 Task: Check the average views per listing of golf course in the last 3 years.
Action: Mouse moved to (861, 201)
Screenshot: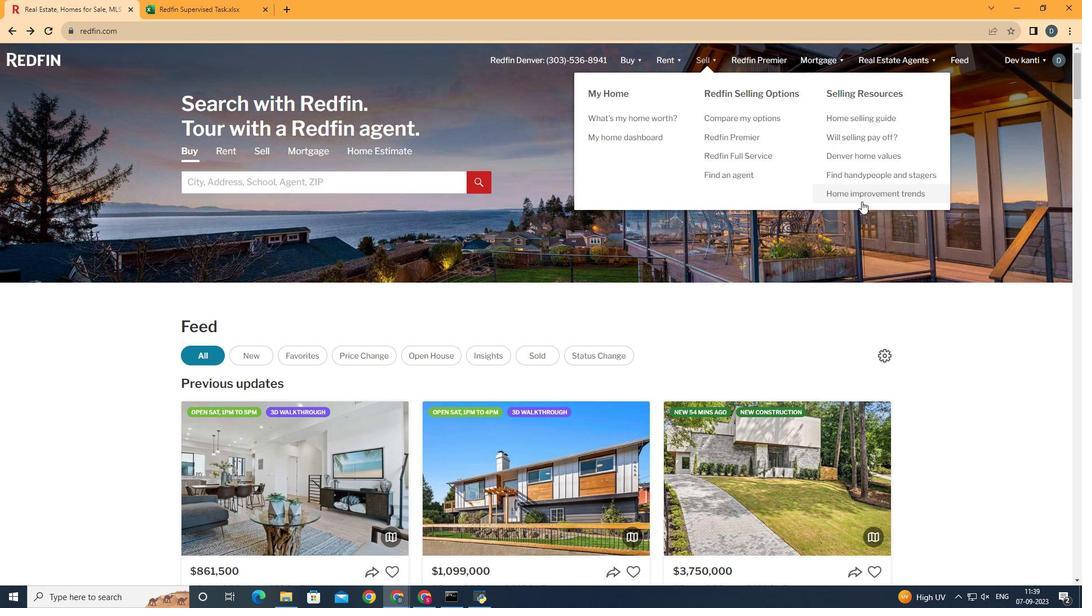 
Action: Mouse pressed left at (861, 201)
Screenshot: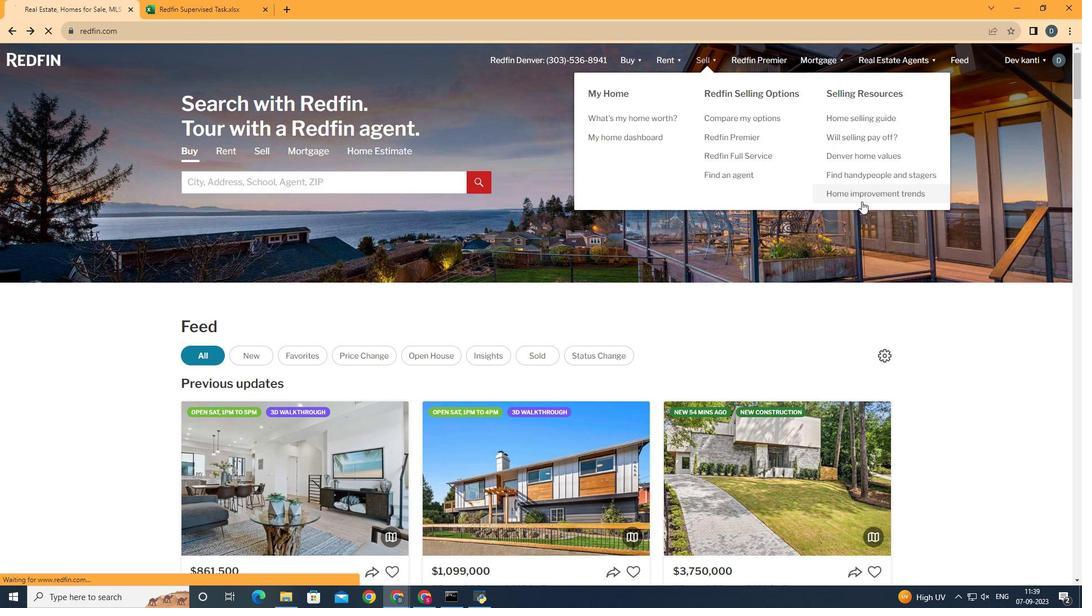 
Action: Mouse moved to (291, 218)
Screenshot: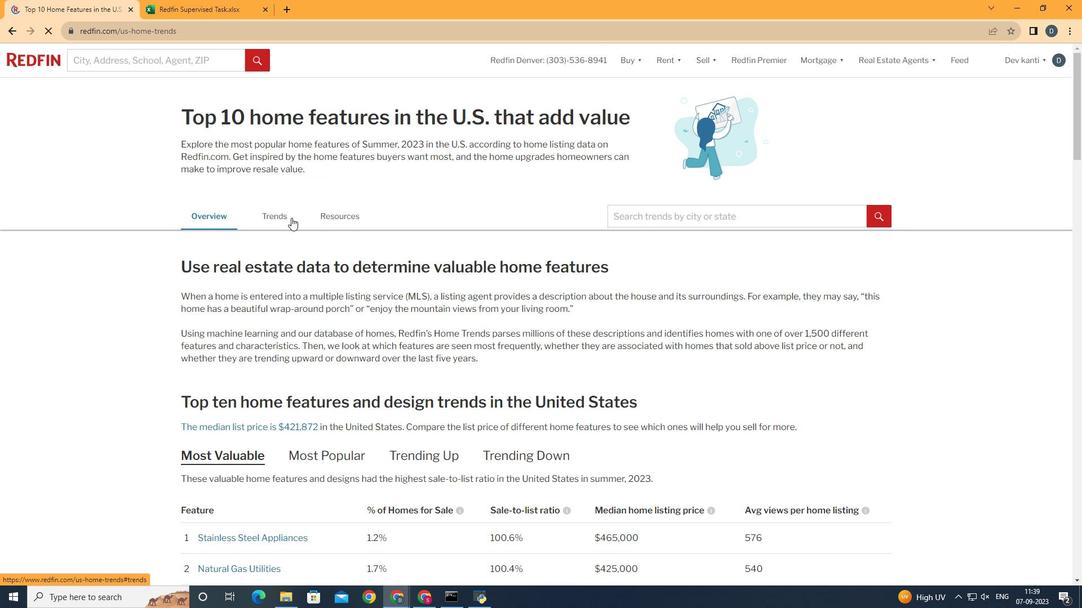 
Action: Mouse pressed left at (291, 218)
Screenshot: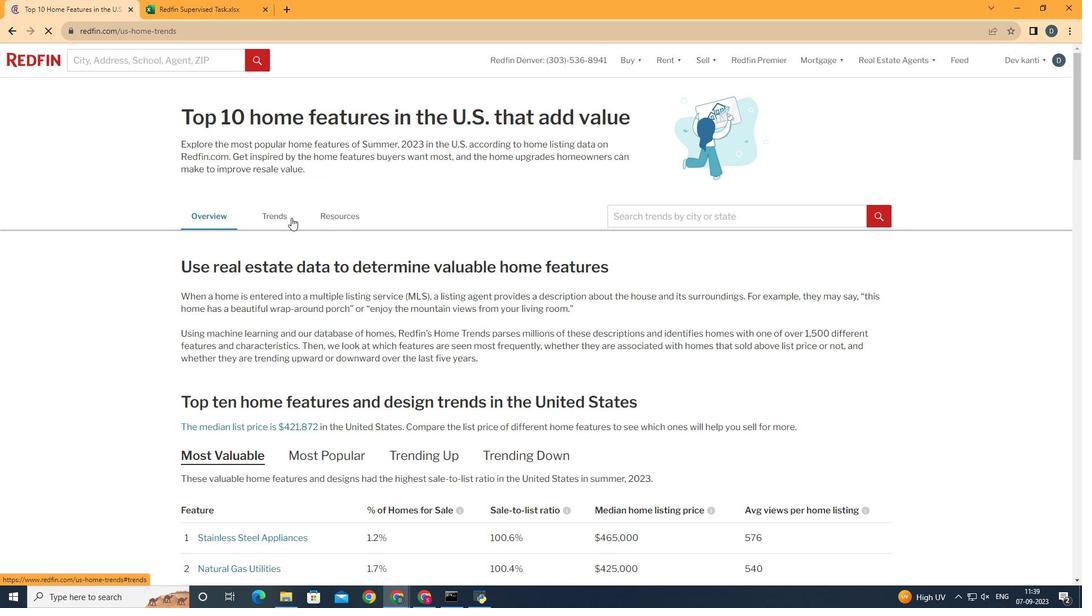 
Action: Mouse scrolled (291, 217) with delta (0, 0)
Screenshot: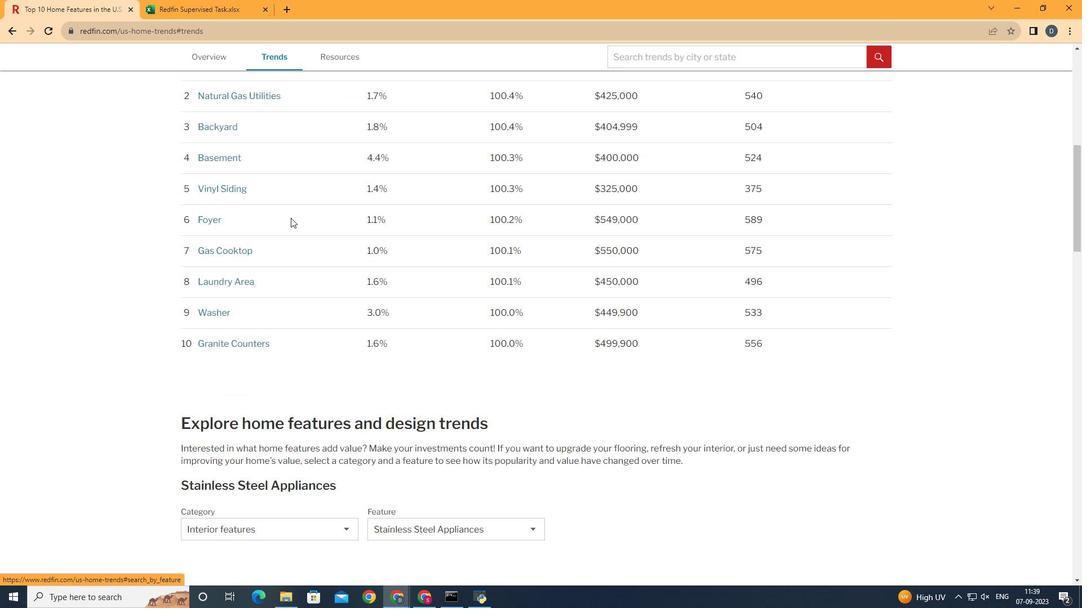 
Action: Mouse scrolled (291, 217) with delta (0, 0)
Screenshot: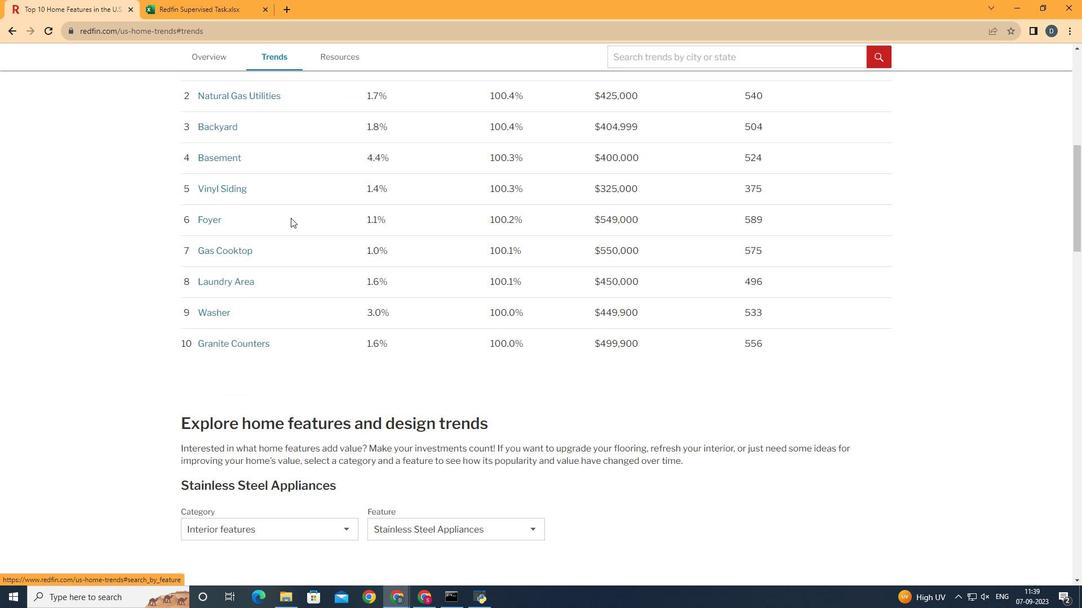 
Action: Mouse scrolled (291, 217) with delta (0, 0)
Screenshot: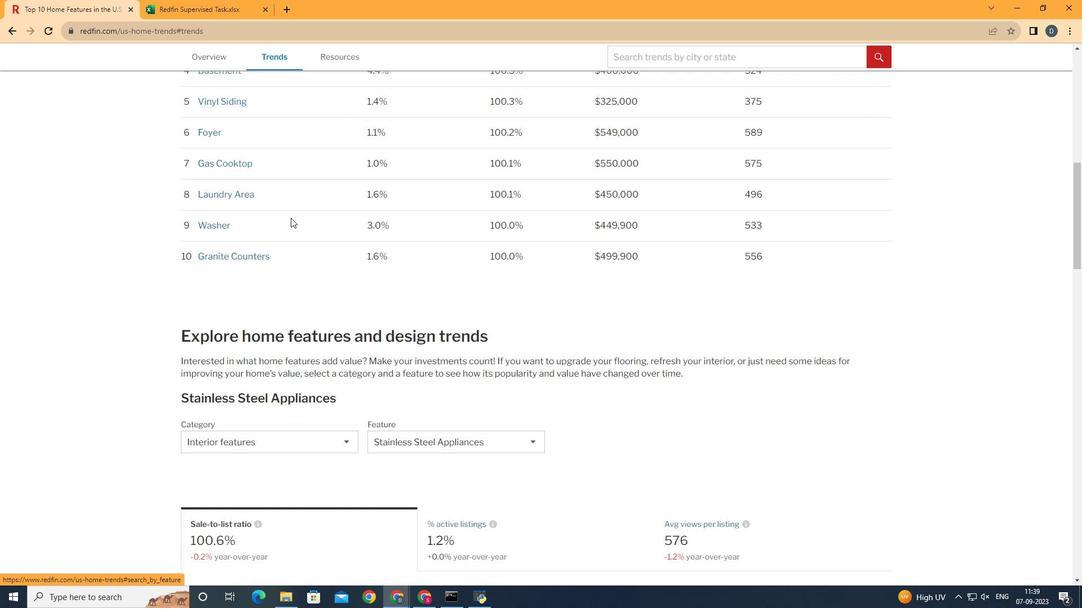 
Action: Mouse moved to (290, 218)
Screenshot: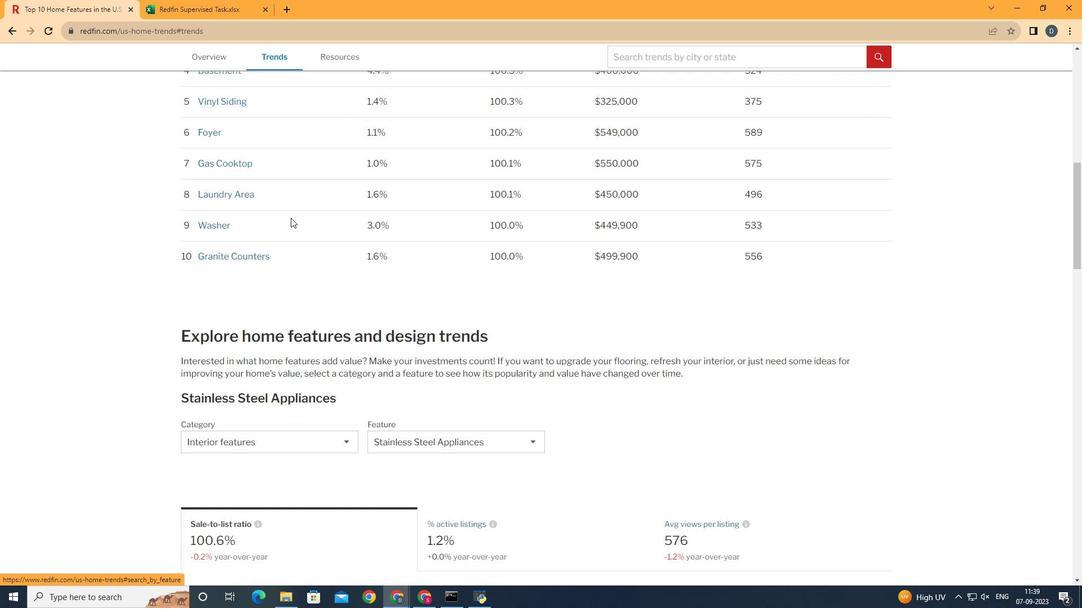 
Action: Mouse scrolled (290, 217) with delta (0, 0)
Screenshot: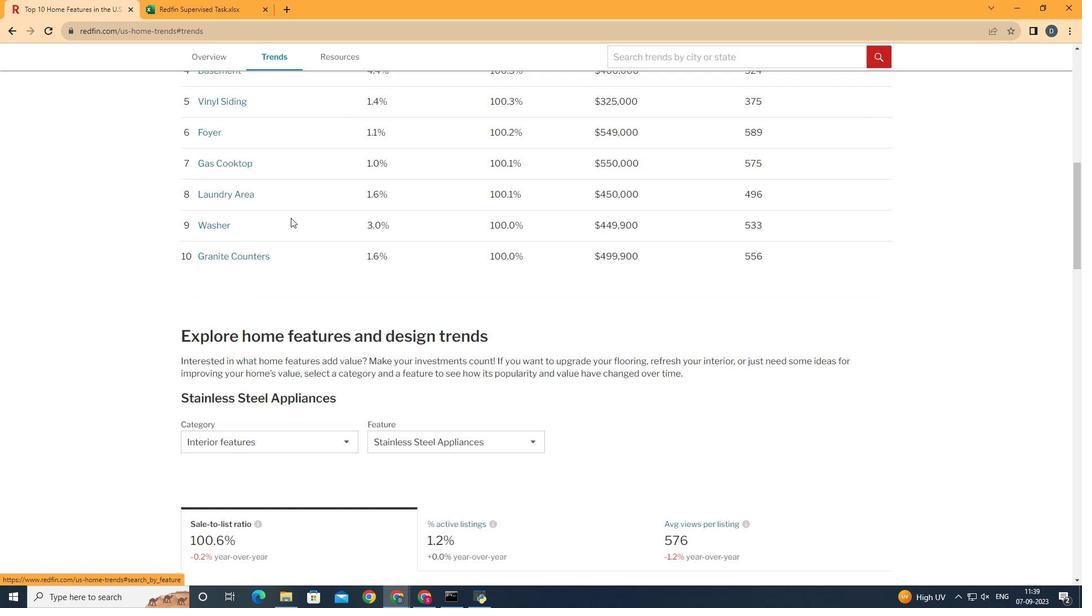 
Action: Mouse scrolled (290, 217) with delta (0, 0)
Screenshot: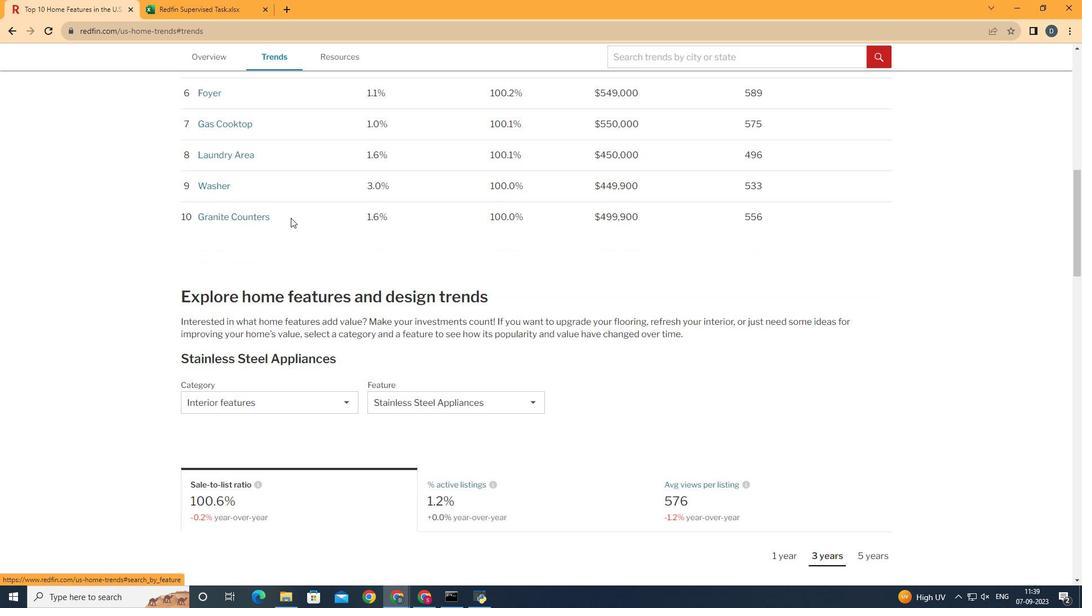 
Action: Mouse moved to (290, 218)
Screenshot: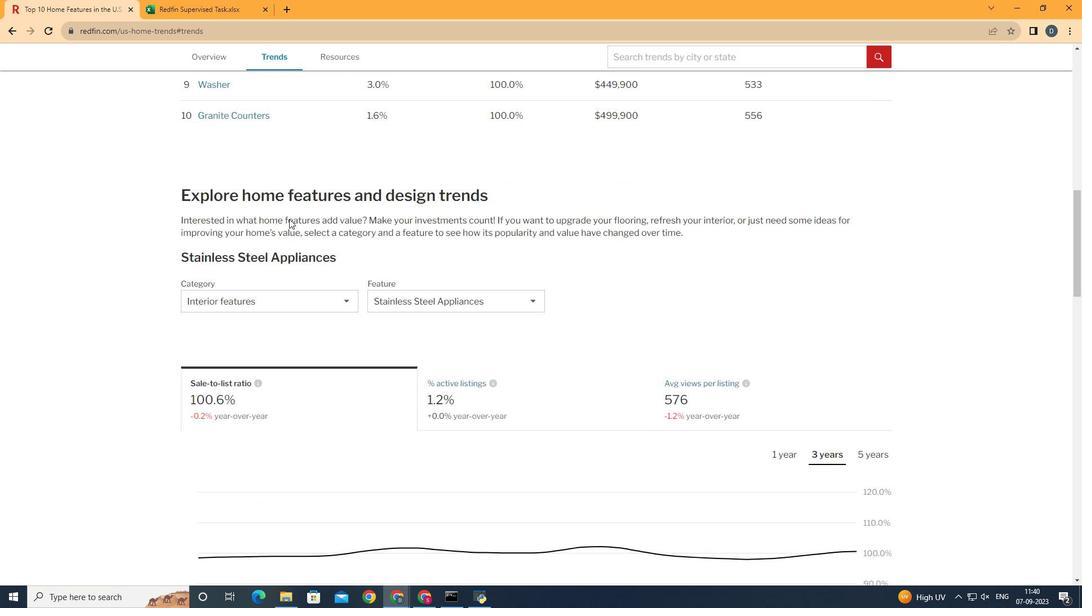 
Action: Mouse scrolled (290, 217) with delta (0, 0)
Screenshot: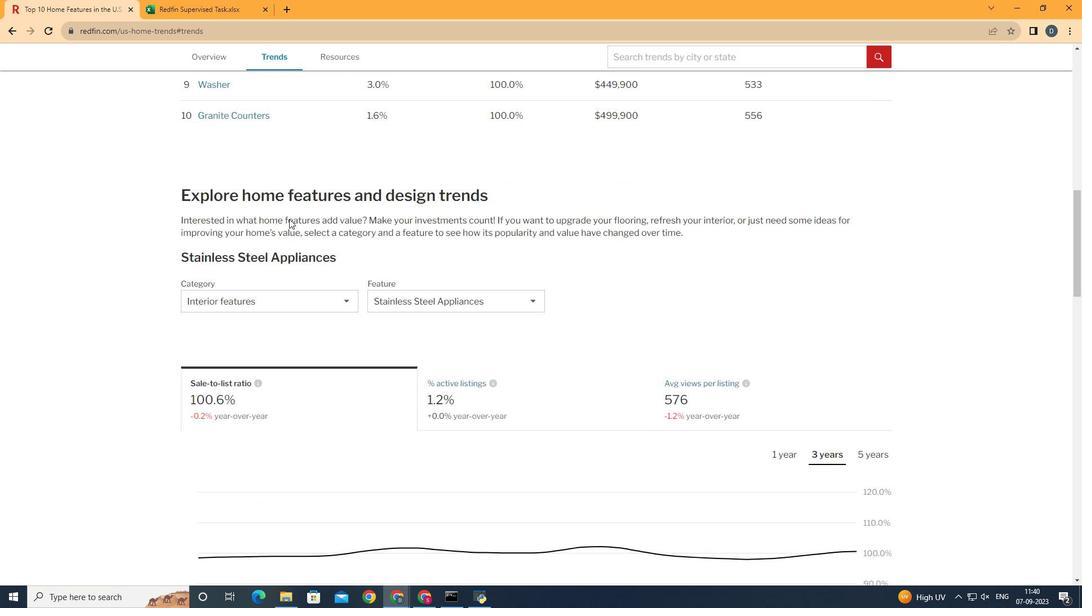 
Action: Mouse scrolled (290, 217) with delta (0, 0)
Screenshot: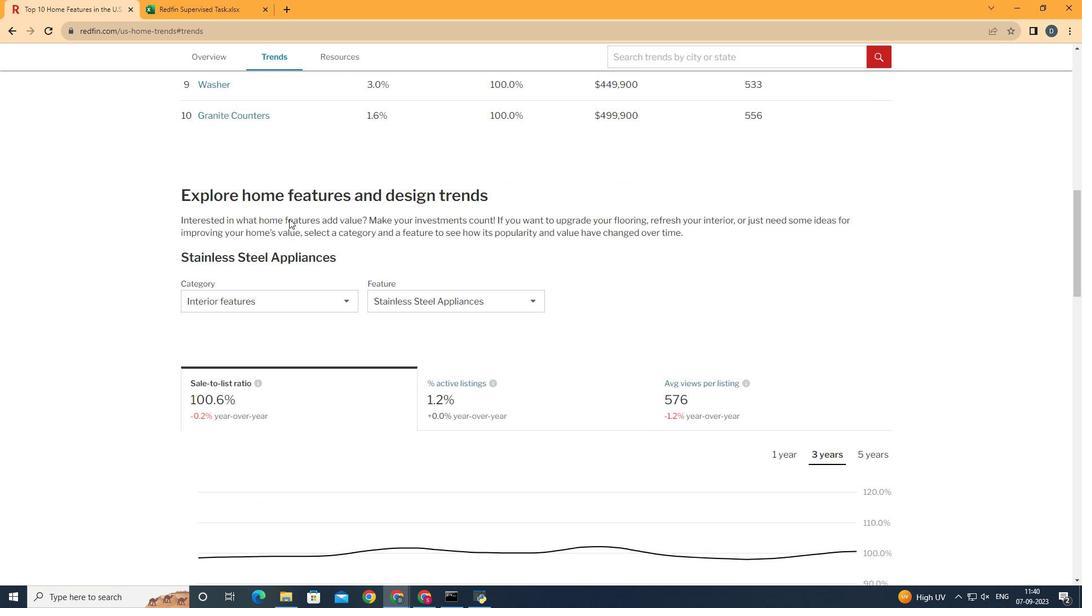 
Action: Mouse moved to (306, 285)
Screenshot: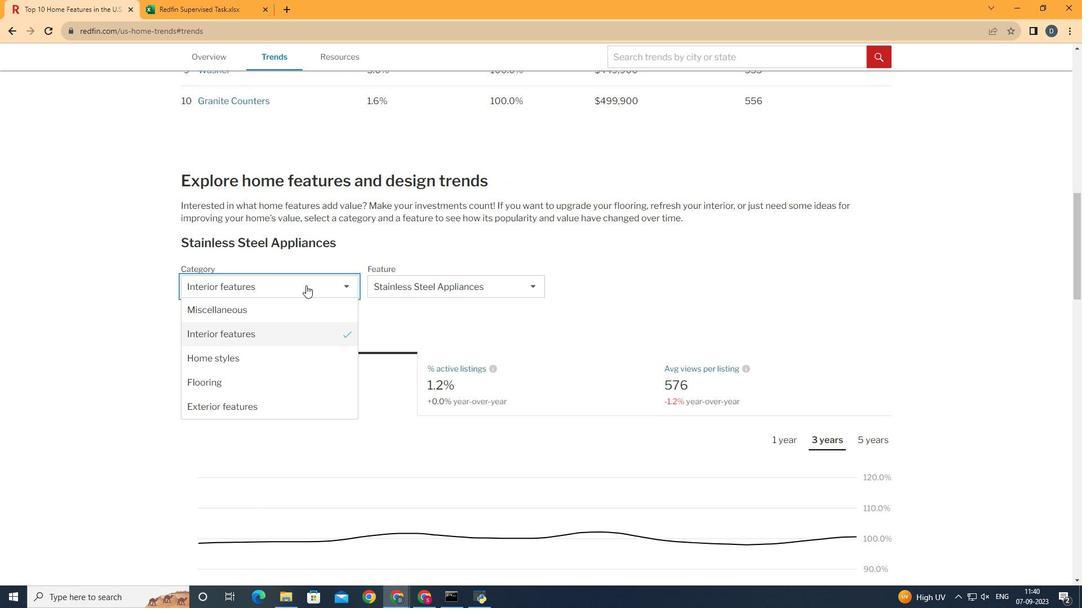 
Action: Mouse pressed left at (306, 285)
Screenshot: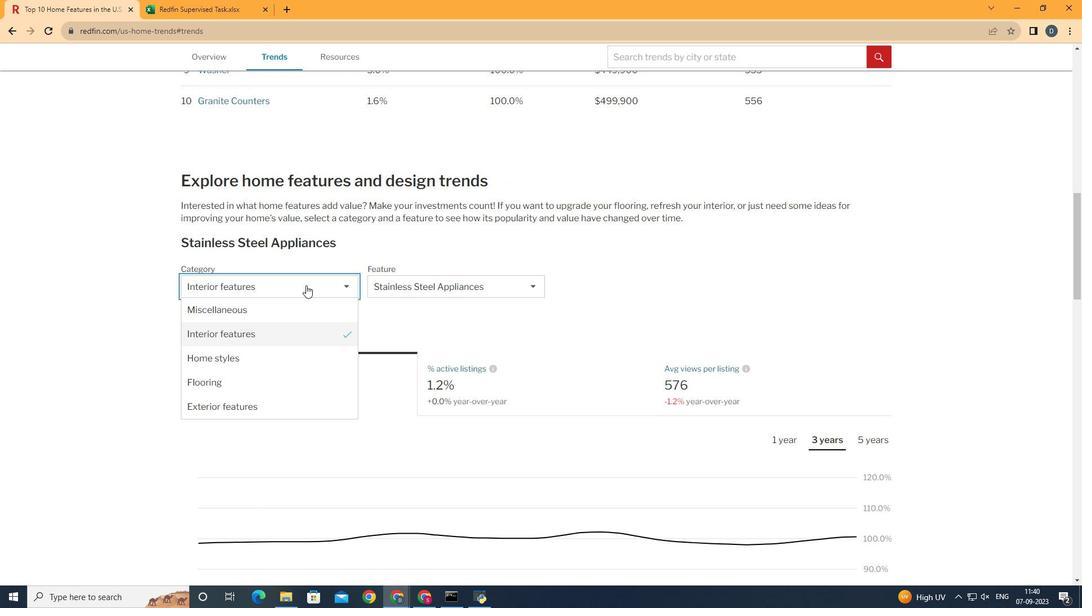 
Action: Mouse moved to (286, 313)
Screenshot: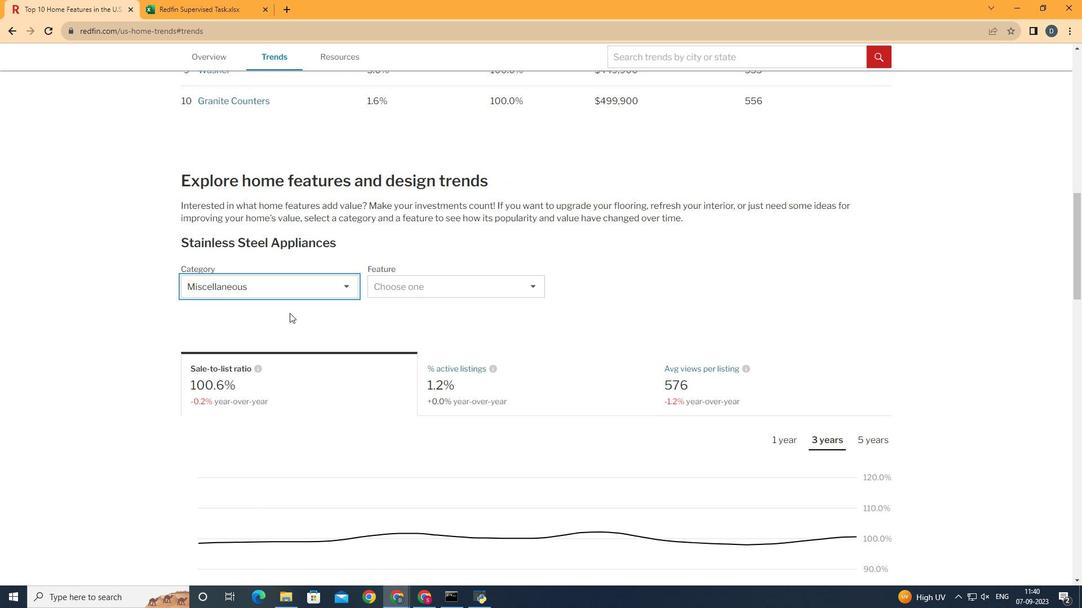 
Action: Mouse pressed left at (286, 313)
Screenshot: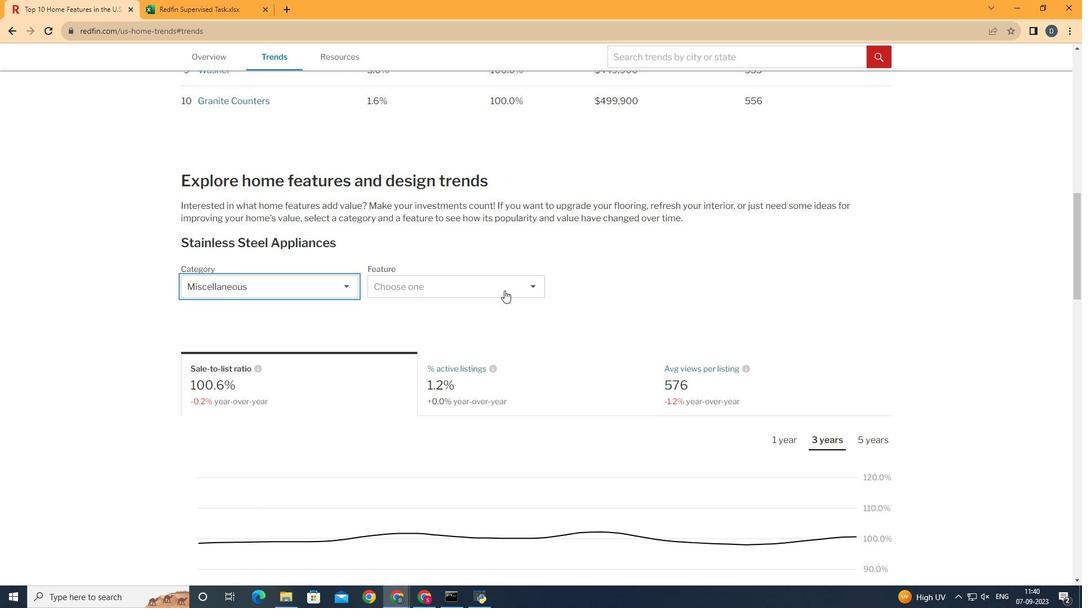 
Action: Mouse moved to (504, 290)
Screenshot: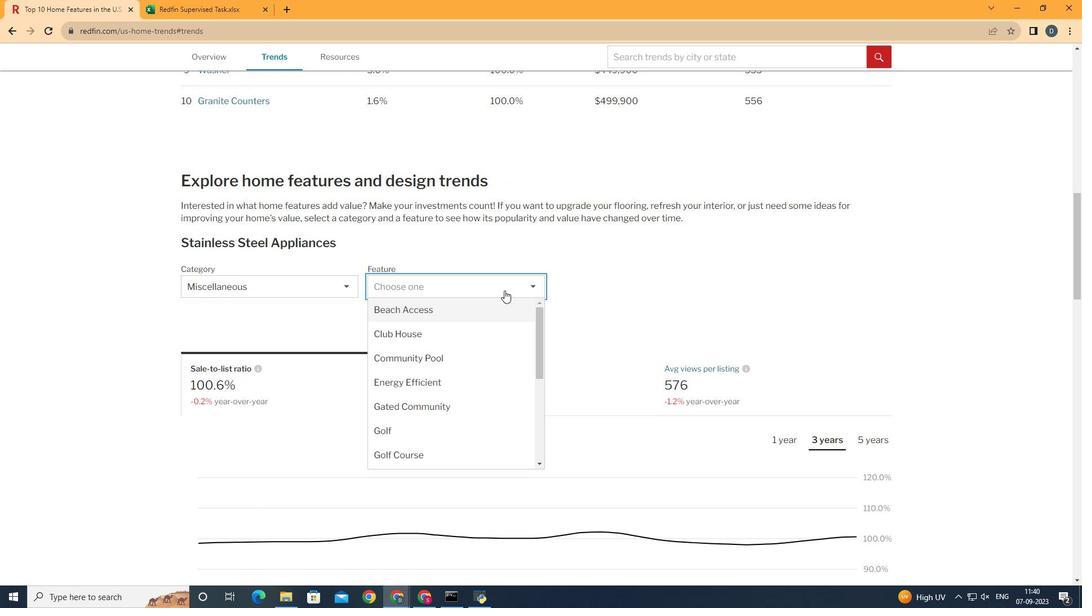 
Action: Mouse pressed left at (504, 290)
Screenshot: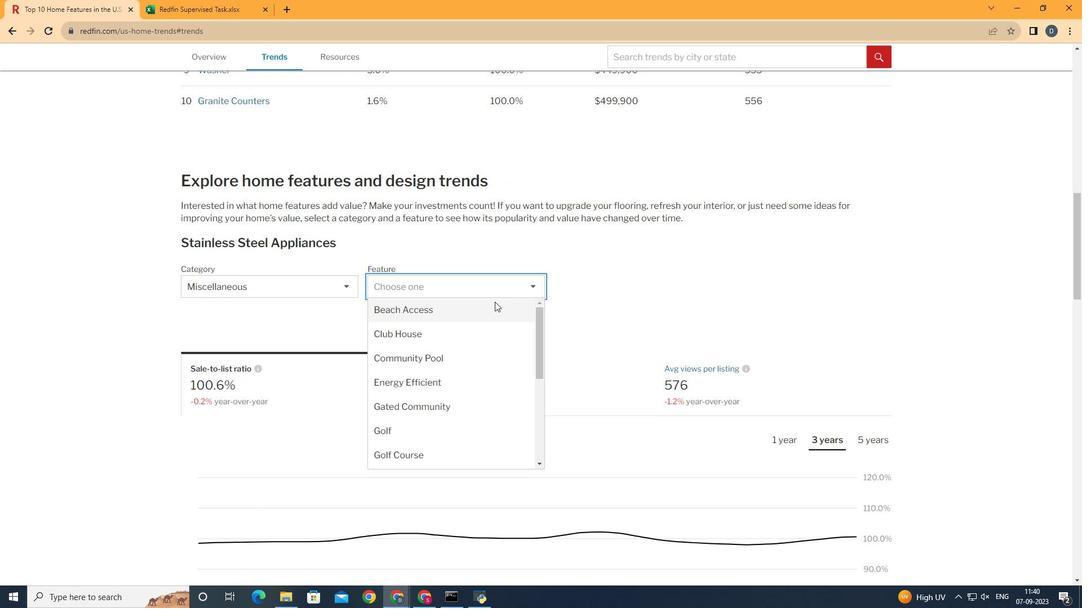 
Action: Mouse moved to (462, 448)
Screenshot: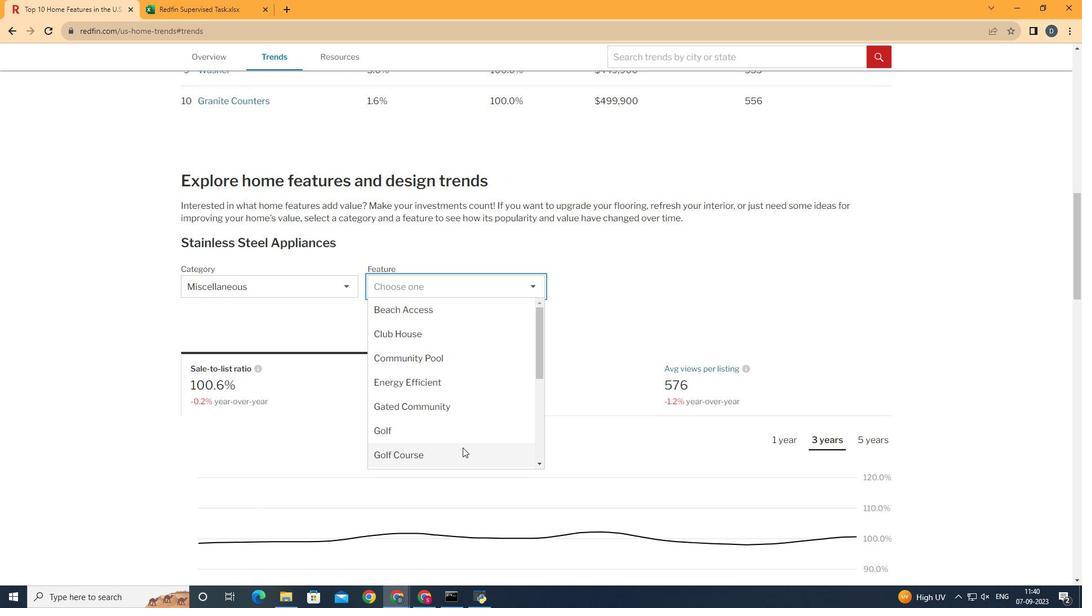 
Action: Mouse pressed left at (462, 448)
Screenshot: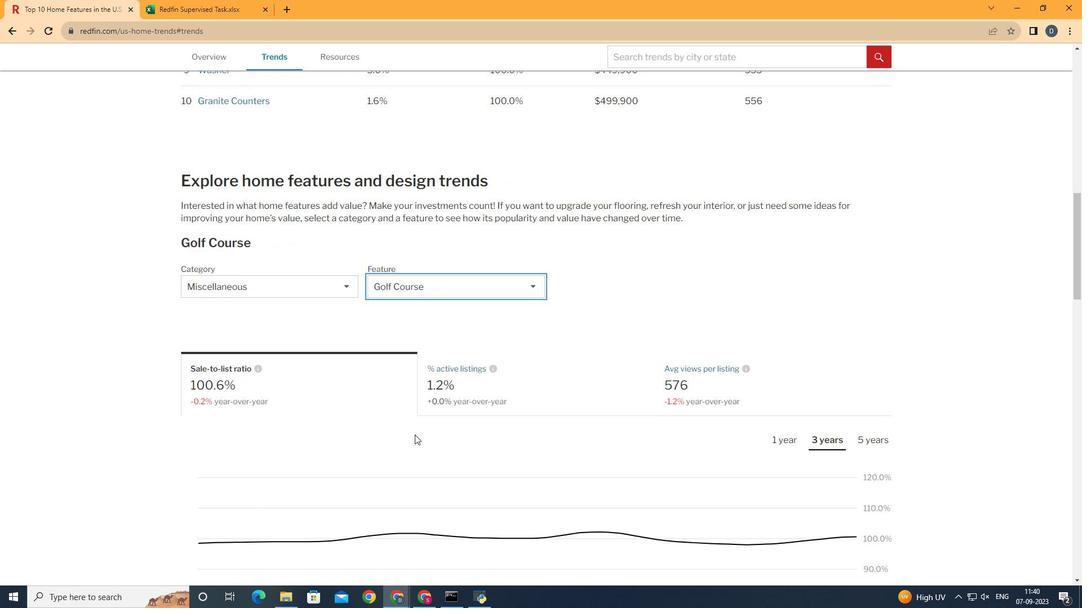 
Action: Mouse moved to (712, 377)
Screenshot: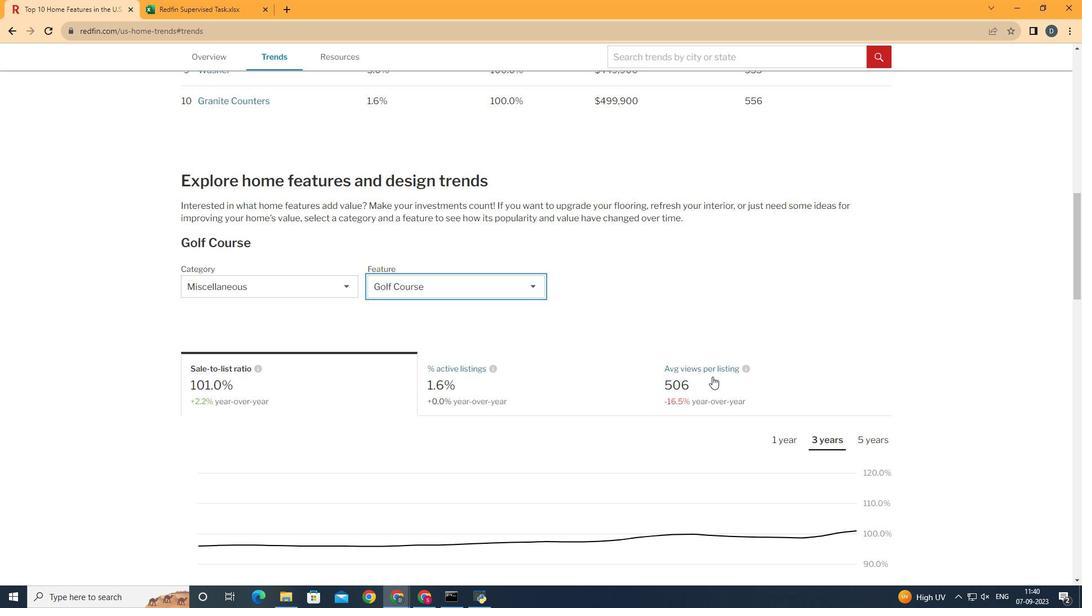 
Action: Mouse pressed left at (712, 377)
Screenshot: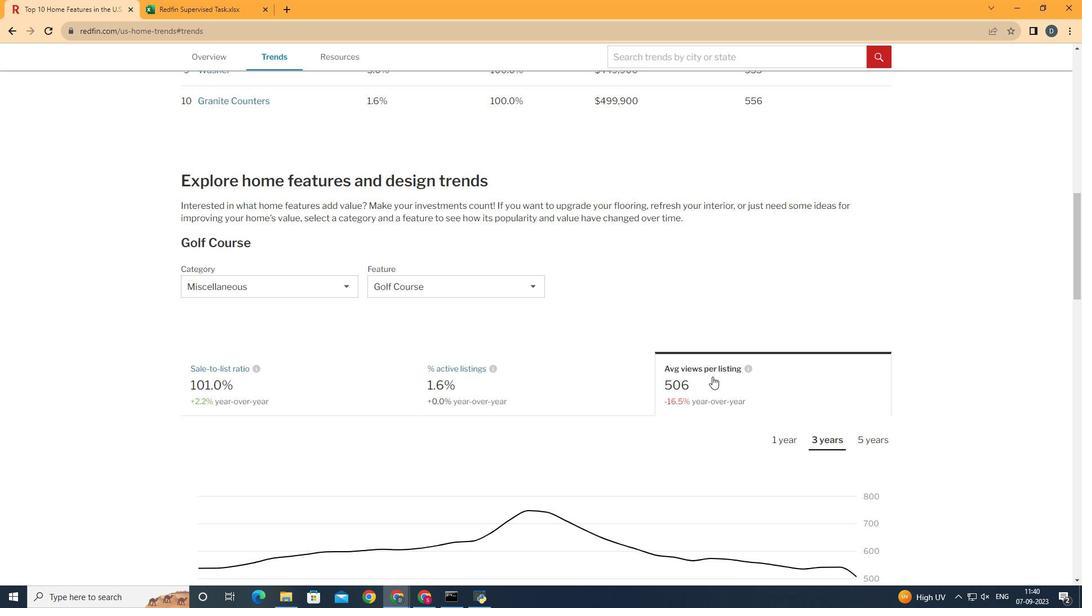 
Action: Mouse moved to (713, 377)
Screenshot: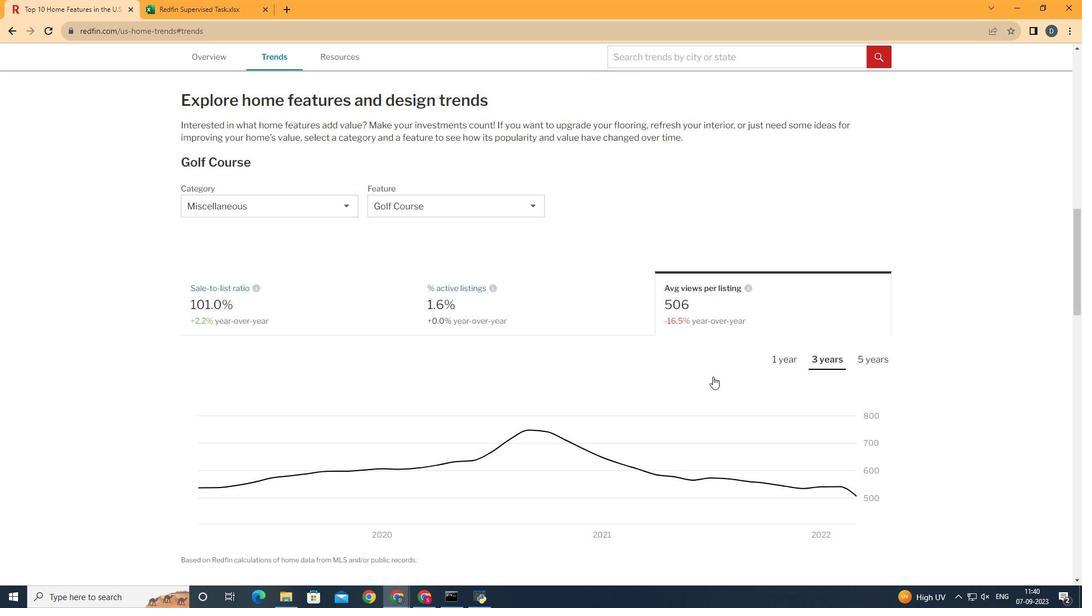 
Action: Mouse scrolled (713, 376) with delta (0, 0)
Screenshot: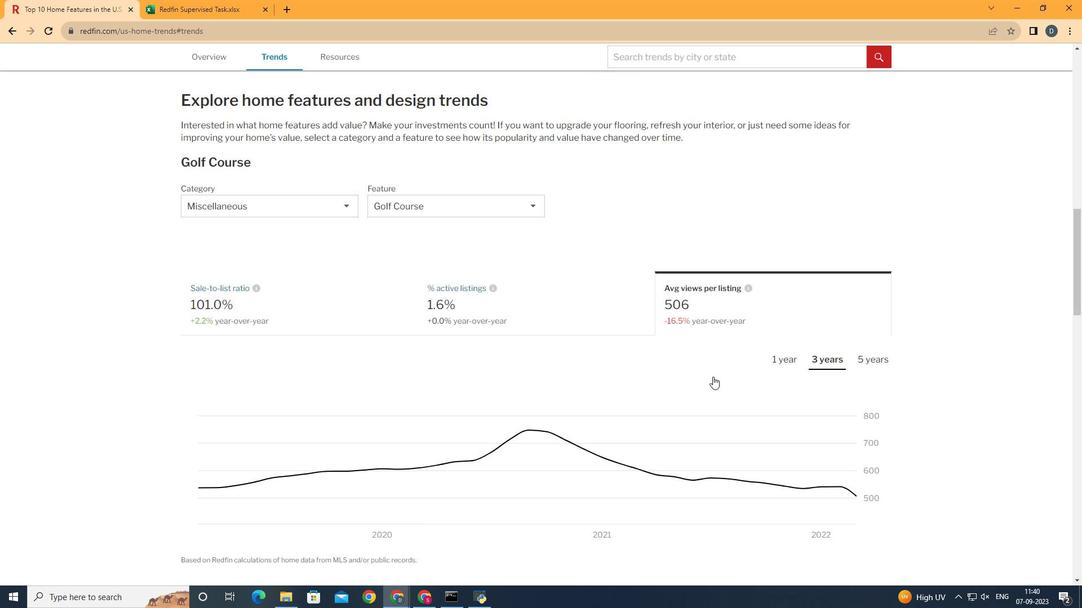 
Action: Mouse scrolled (713, 376) with delta (0, 0)
Screenshot: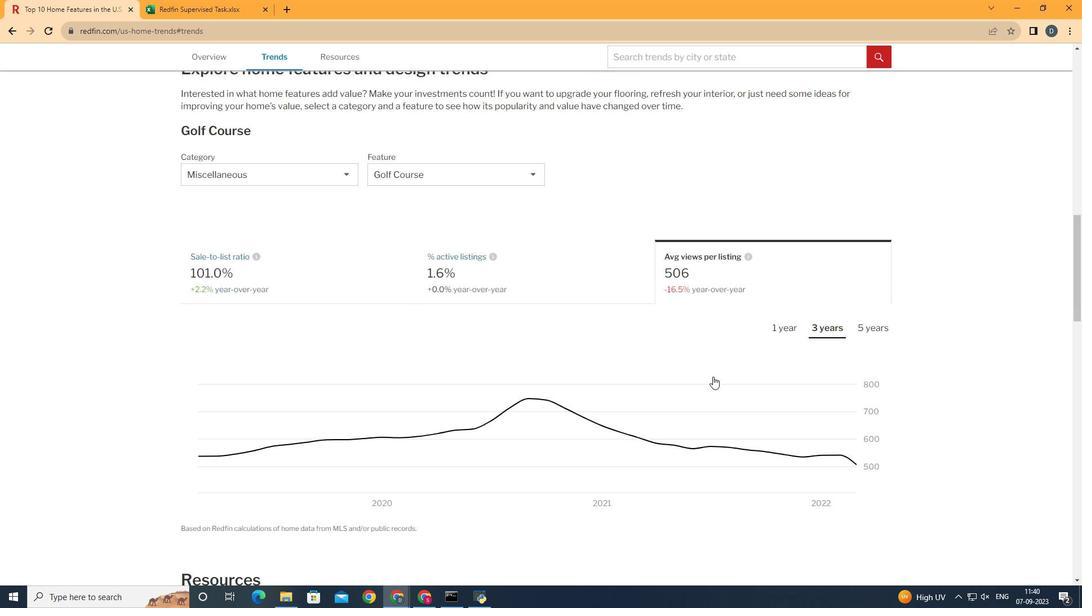 
Action: Mouse moved to (821, 325)
Screenshot: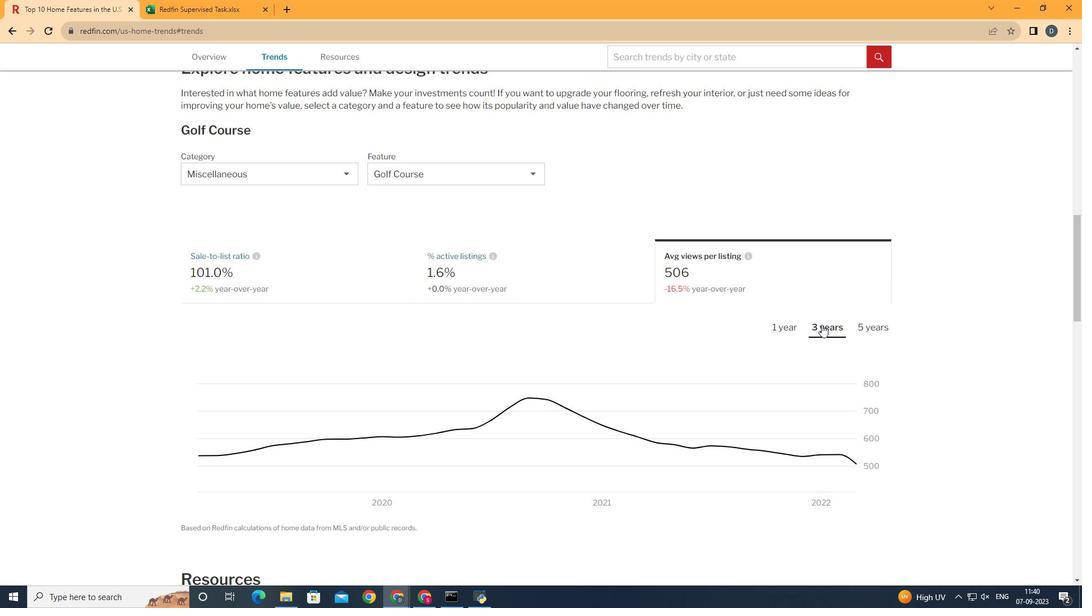 
Action: Mouse pressed left at (821, 325)
Screenshot: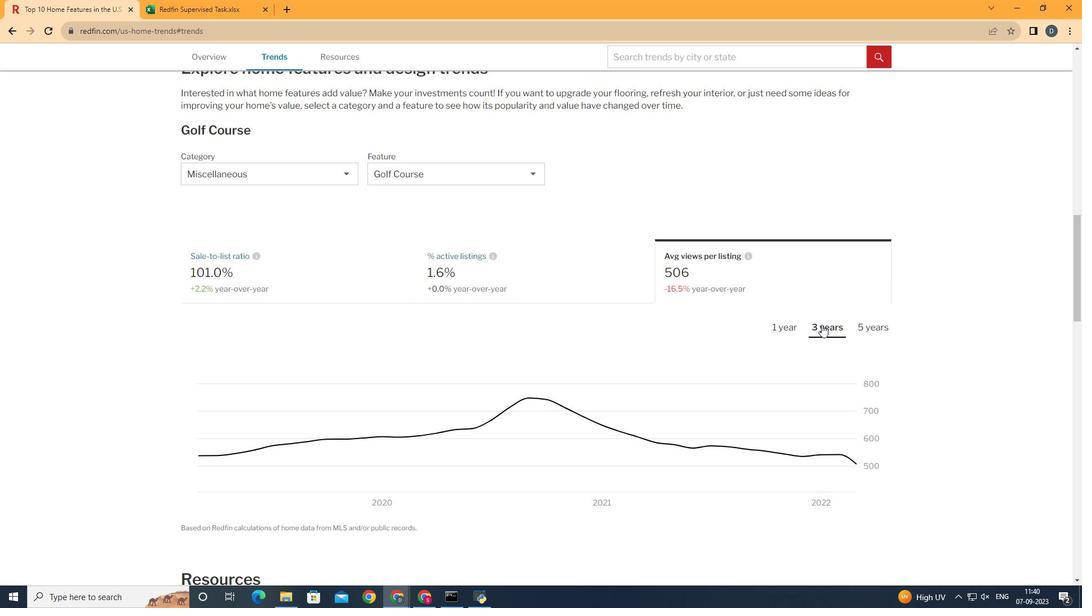 
Action: Mouse moved to (861, 471)
Screenshot: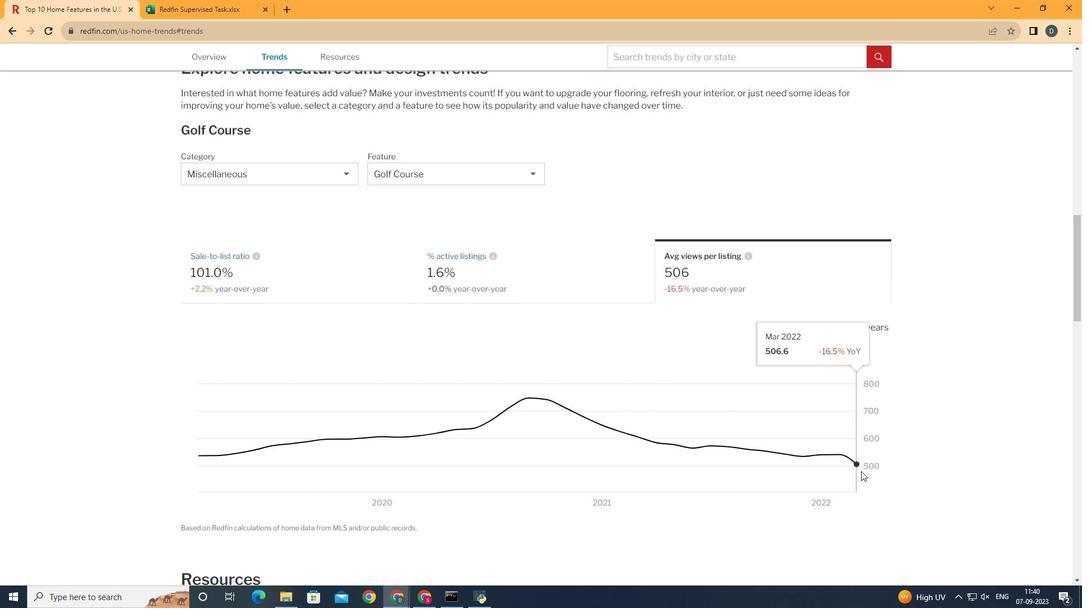 
